 Task: Sort the products in the category "Facial Care & Cosmetics" by price (highest first).
Action: Mouse moved to (282, 122)
Screenshot: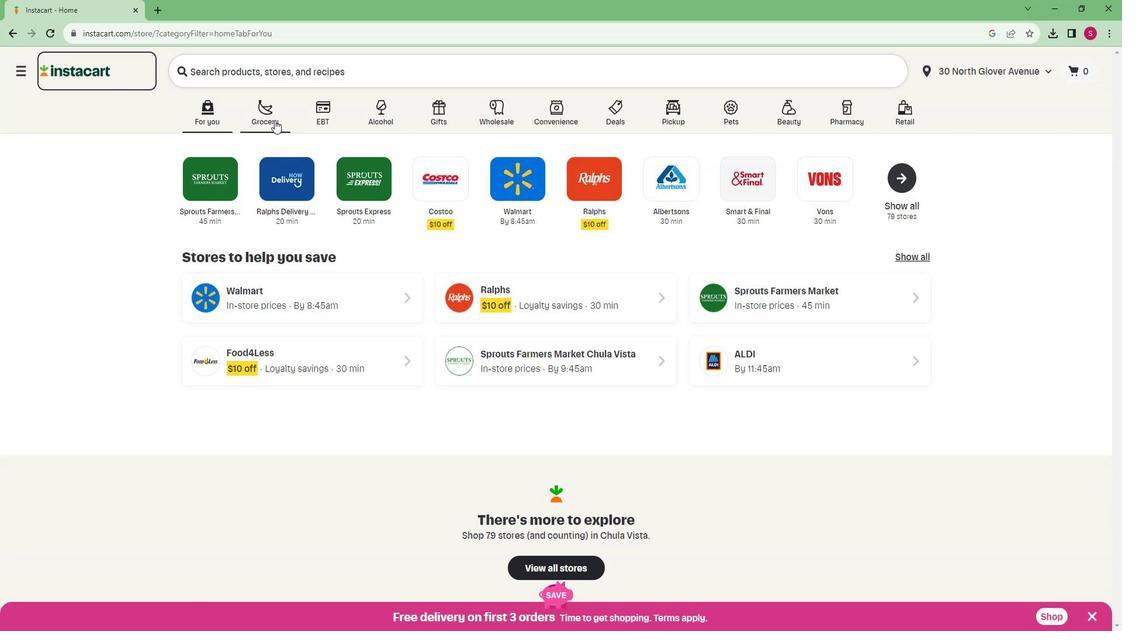 
Action: Mouse pressed left at (282, 122)
Screenshot: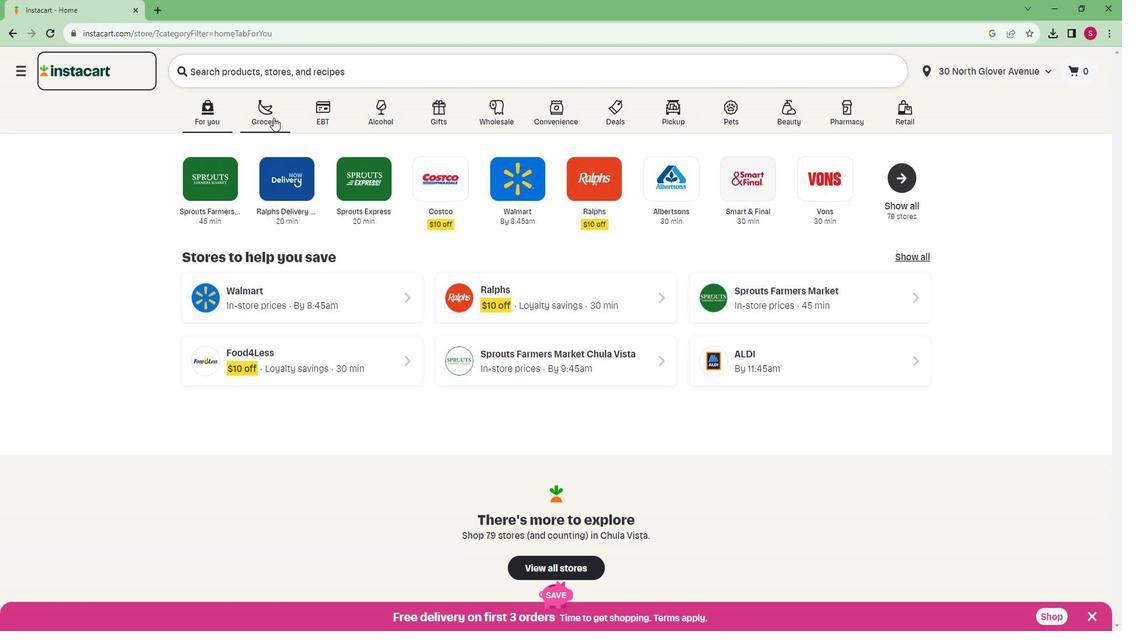 
Action: Mouse moved to (286, 323)
Screenshot: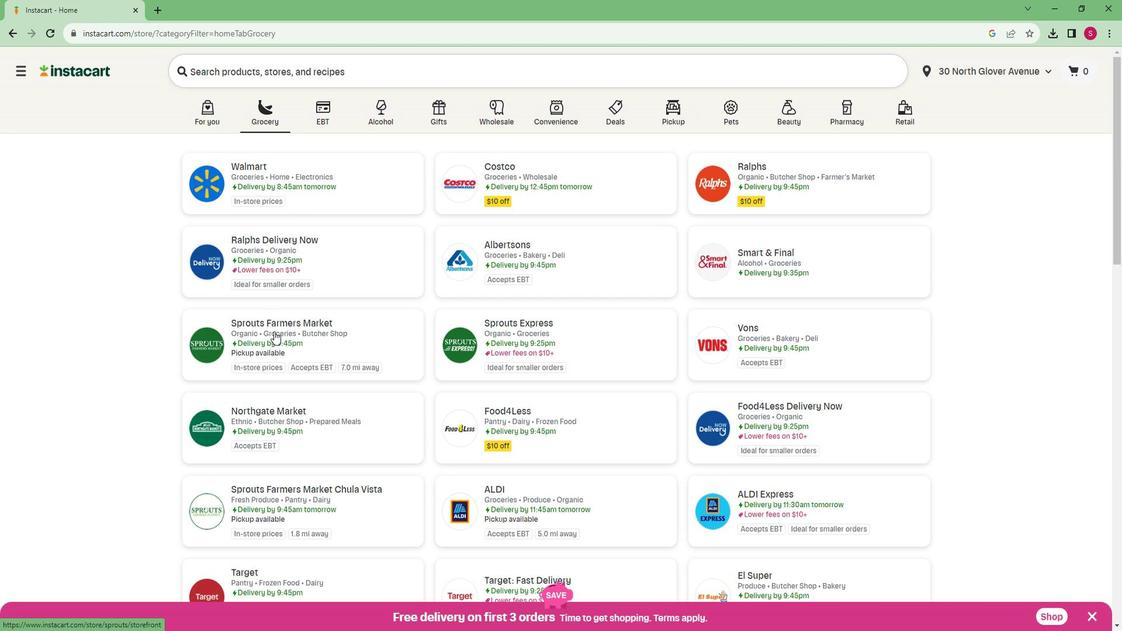 
Action: Mouse pressed left at (286, 323)
Screenshot: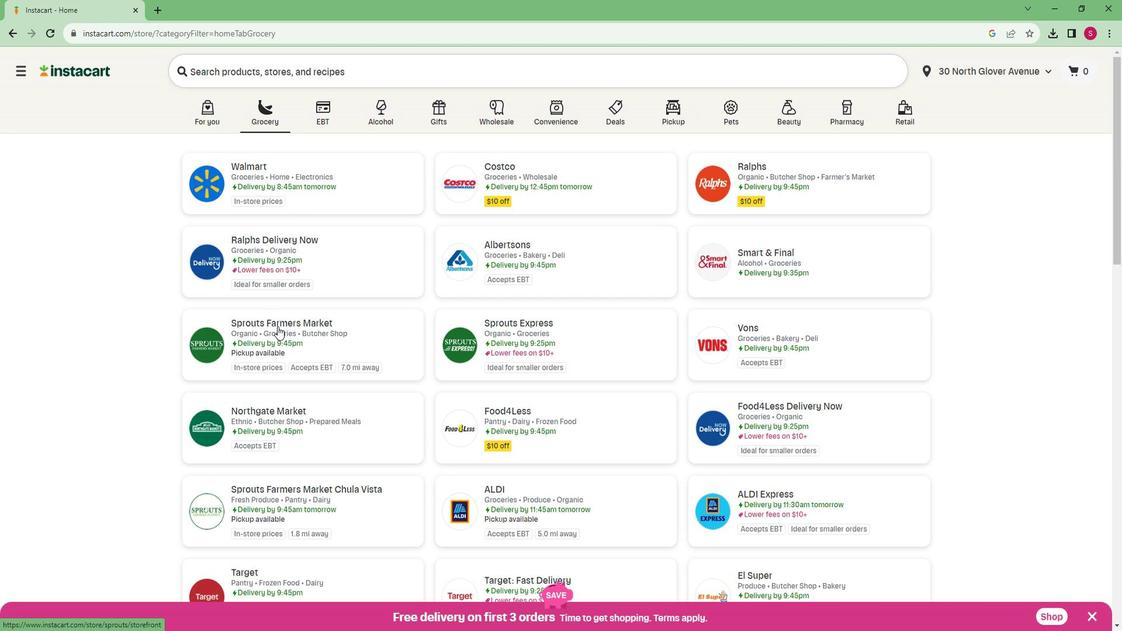 
Action: Mouse moved to (114, 426)
Screenshot: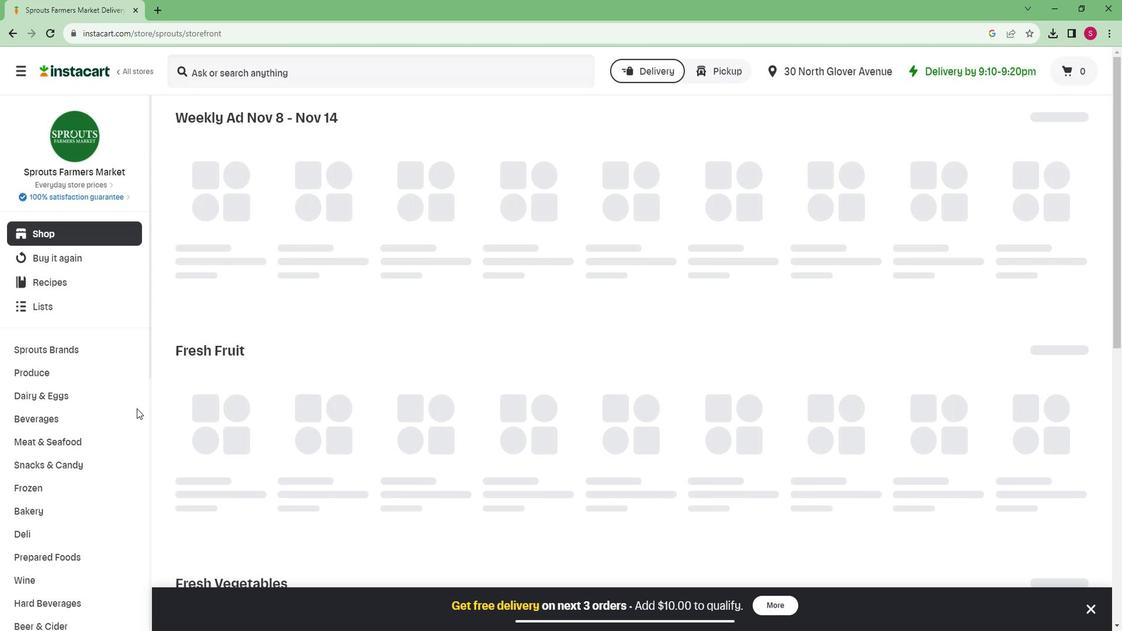 
Action: Mouse scrolled (114, 425) with delta (0, 0)
Screenshot: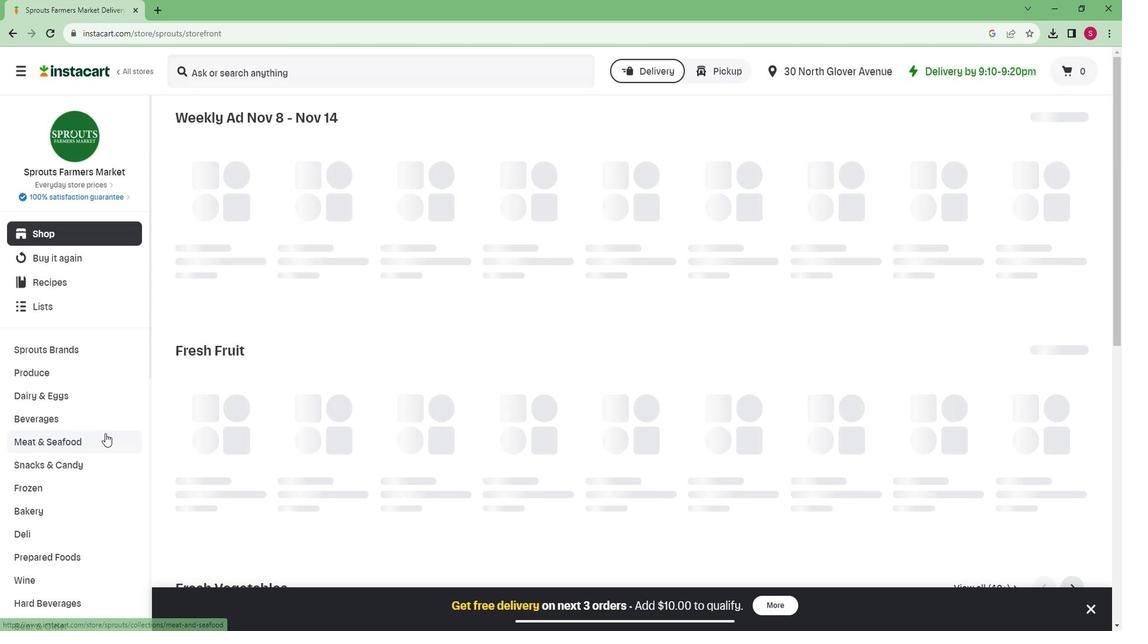 
Action: Mouse scrolled (114, 425) with delta (0, 0)
Screenshot: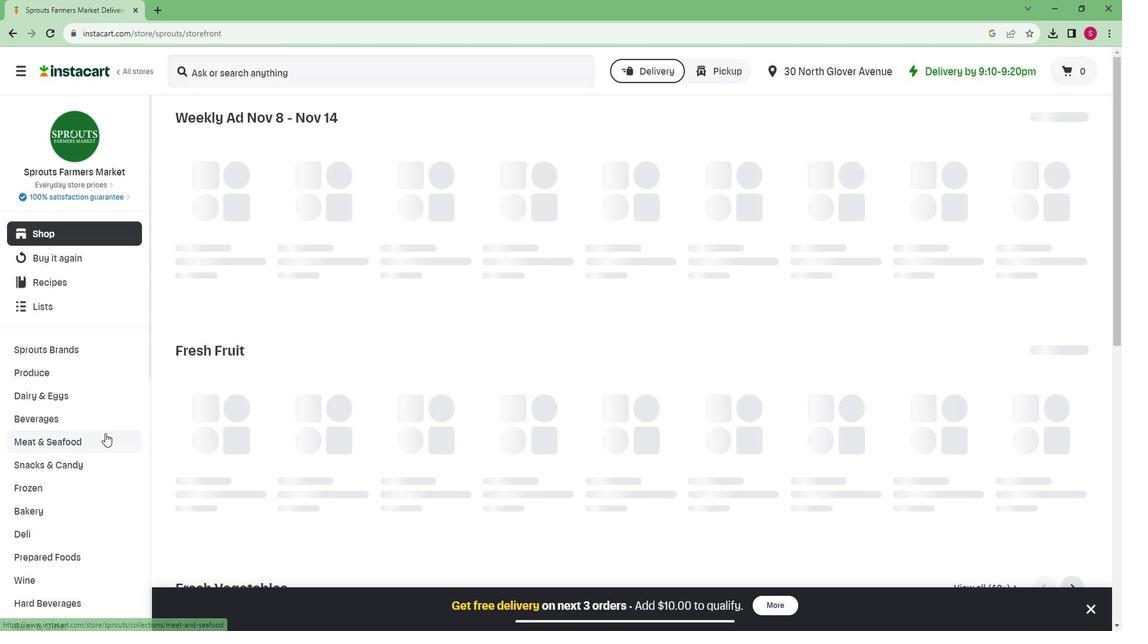 
Action: Mouse scrolled (114, 425) with delta (0, 0)
Screenshot: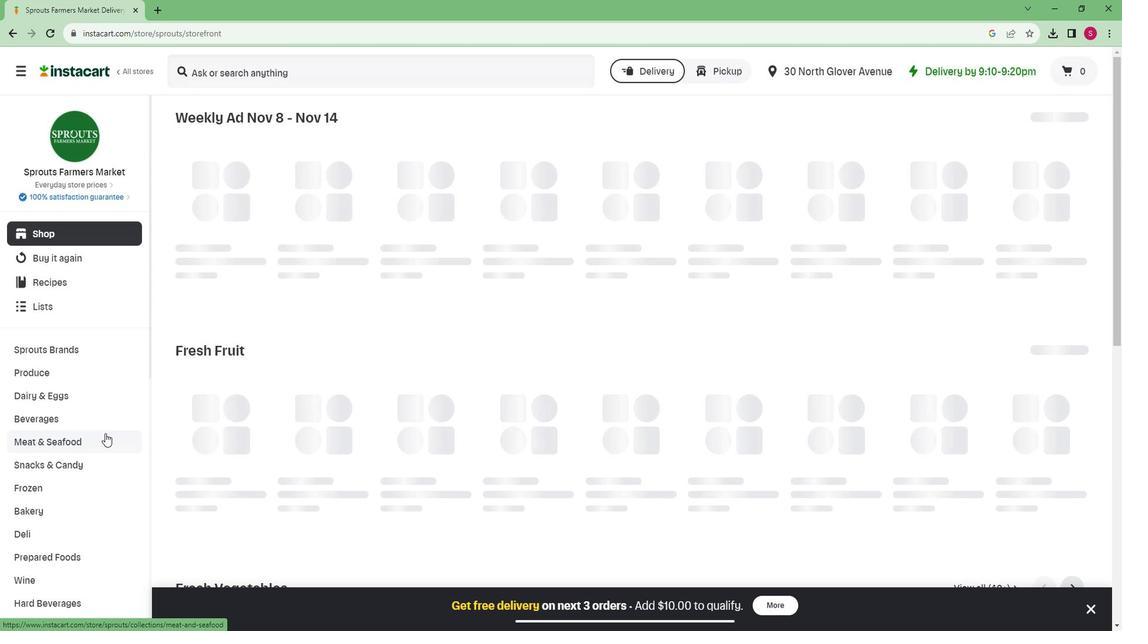 
Action: Mouse scrolled (114, 425) with delta (0, 0)
Screenshot: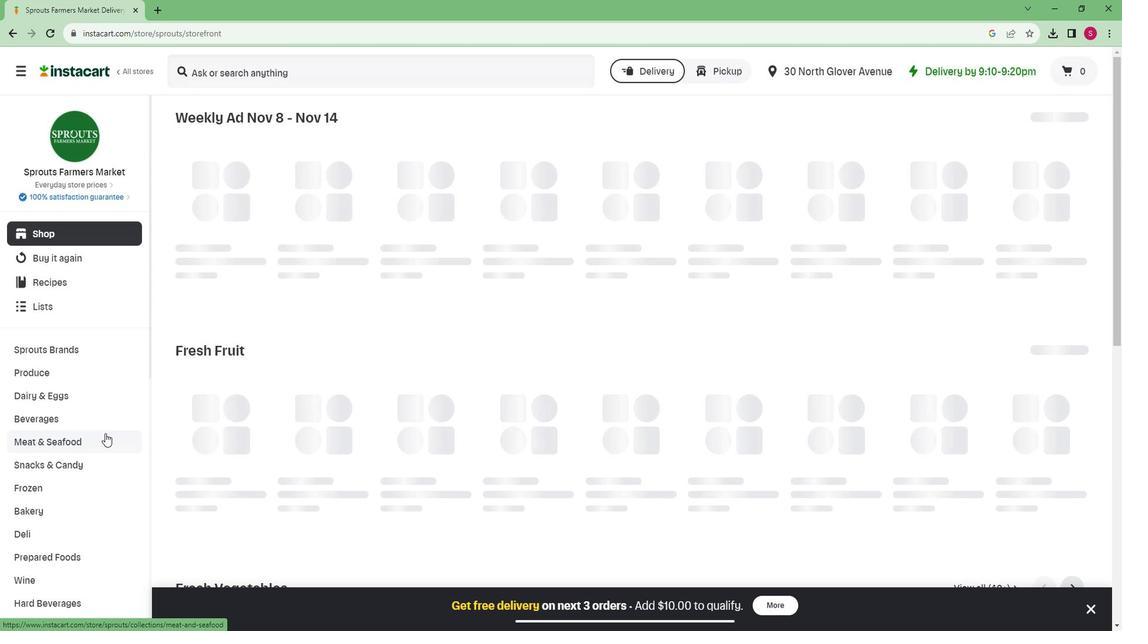 
Action: Mouse scrolled (114, 425) with delta (0, 0)
Screenshot: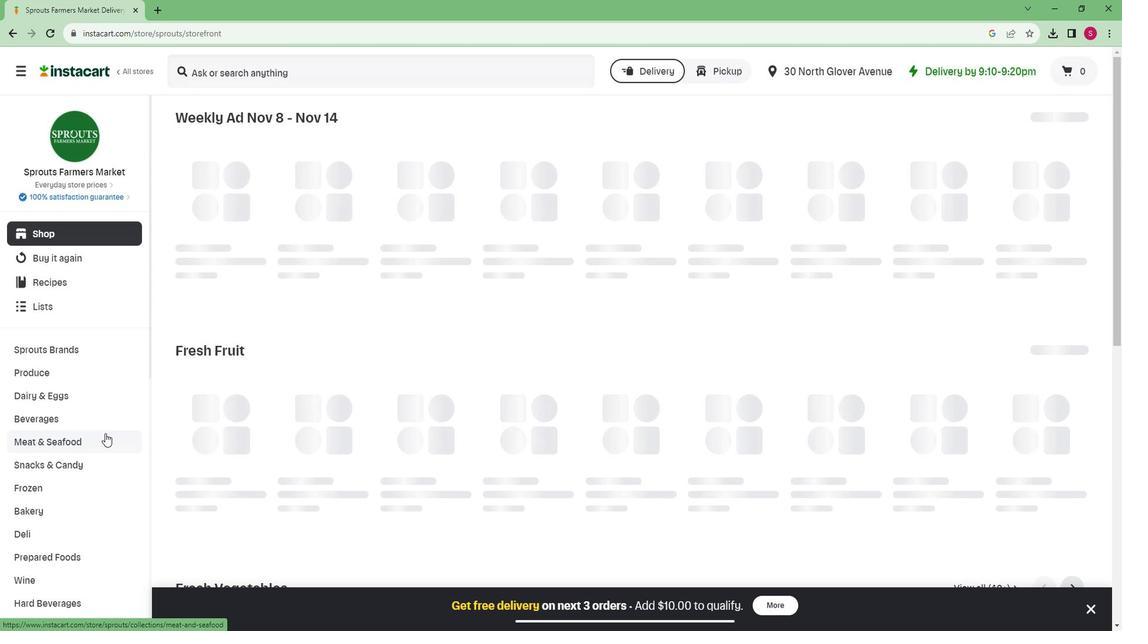 
Action: Mouse scrolled (114, 425) with delta (0, 0)
Screenshot: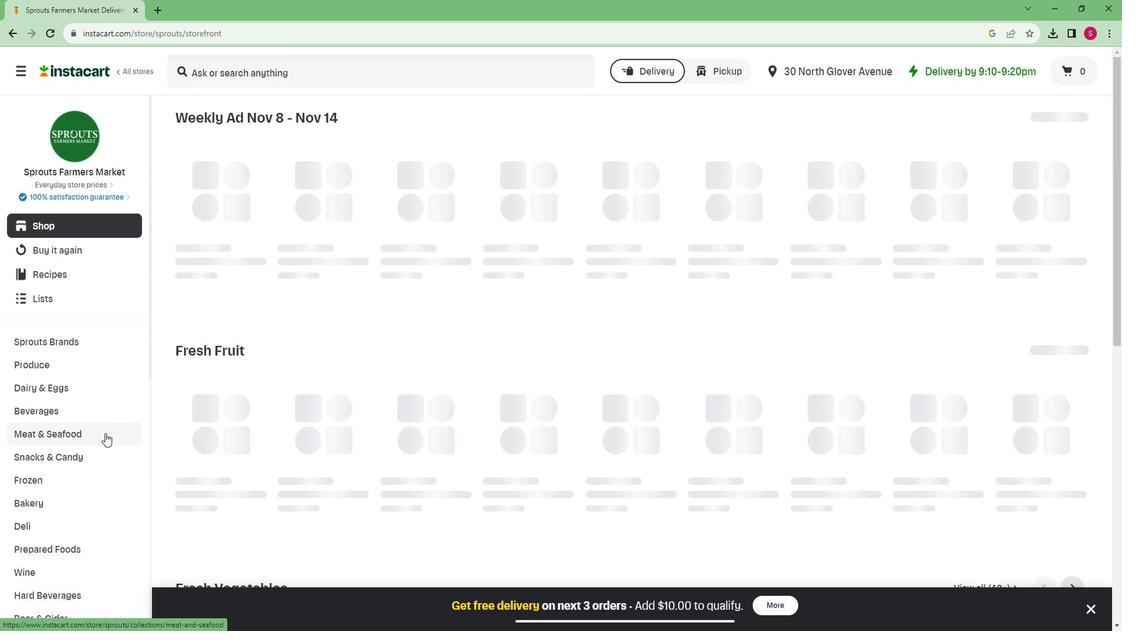
Action: Mouse scrolled (114, 425) with delta (0, 0)
Screenshot: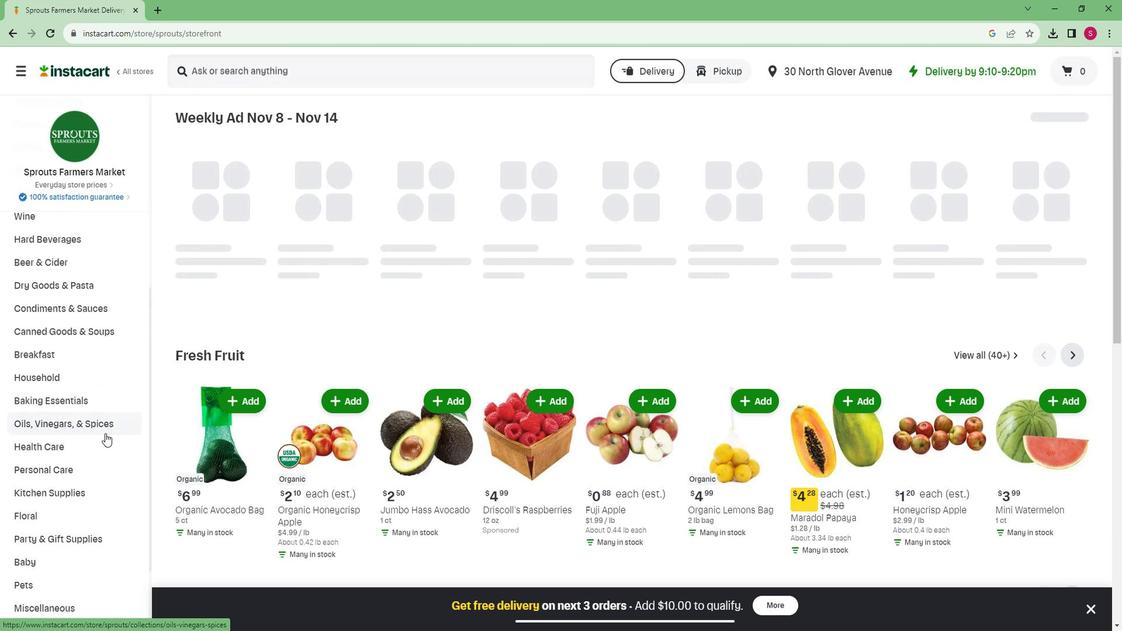 
Action: Mouse scrolled (114, 425) with delta (0, 0)
Screenshot: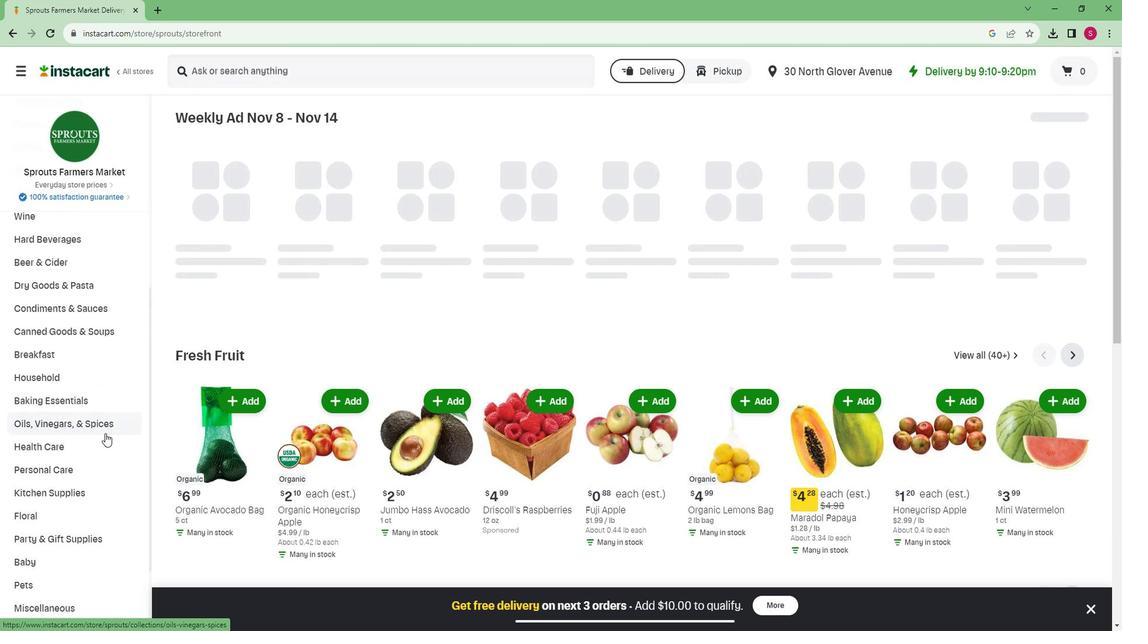 
Action: Mouse scrolled (114, 425) with delta (0, 0)
Screenshot: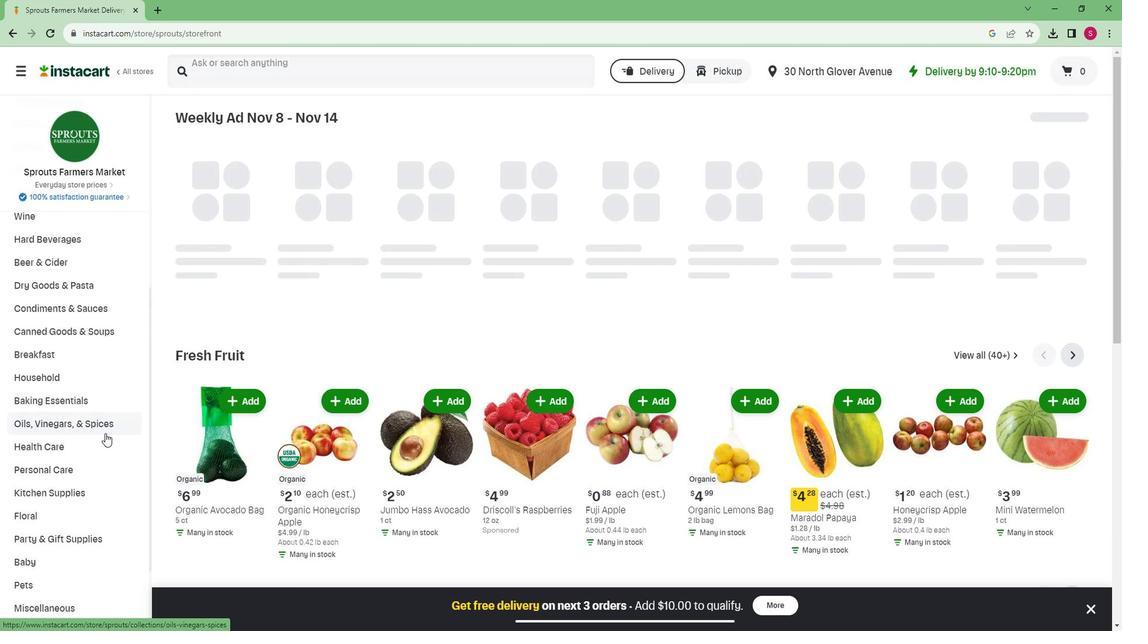 
Action: Mouse scrolled (114, 425) with delta (0, 0)
Screenshot: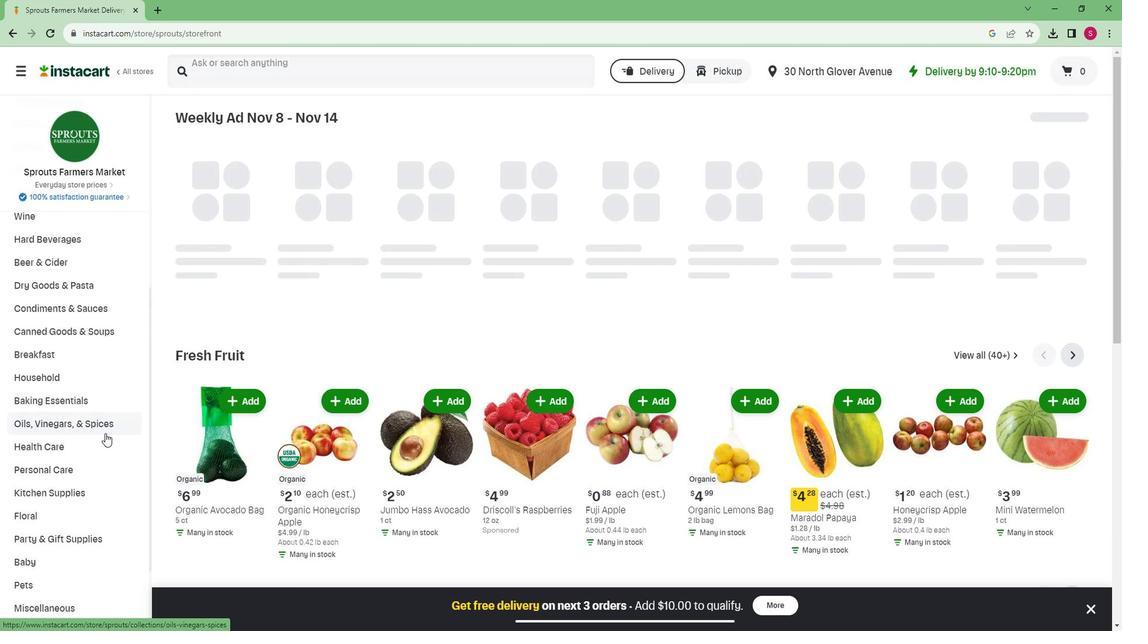 
Action: Mouse moved to (45, 578)
Screenshot: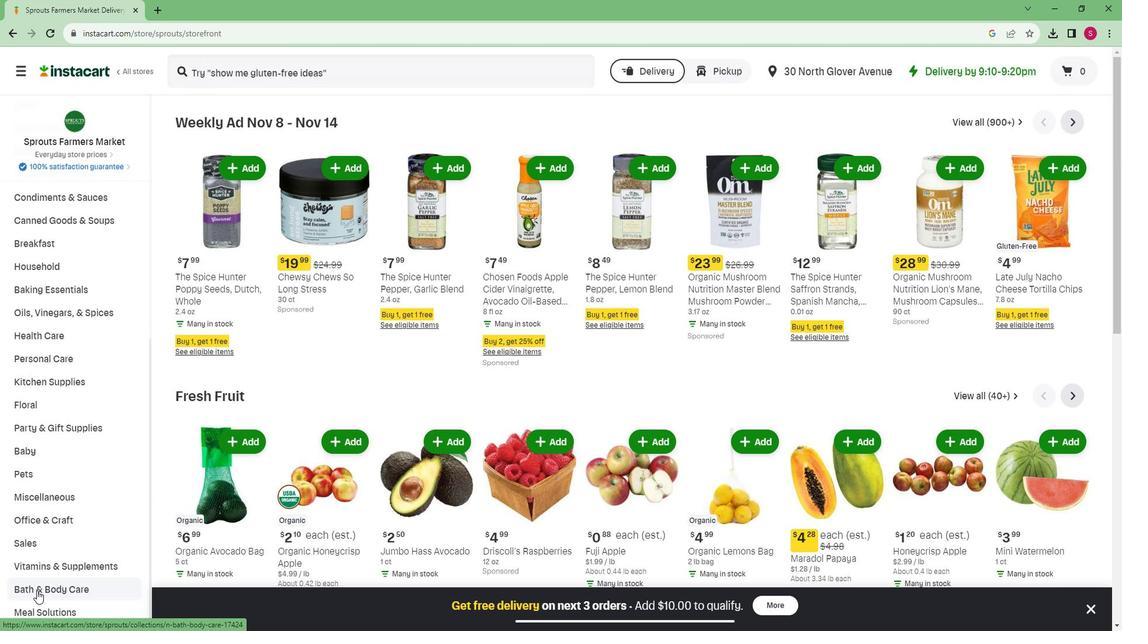
Action: Mouse pressed left at (45, 578)
Screenshot: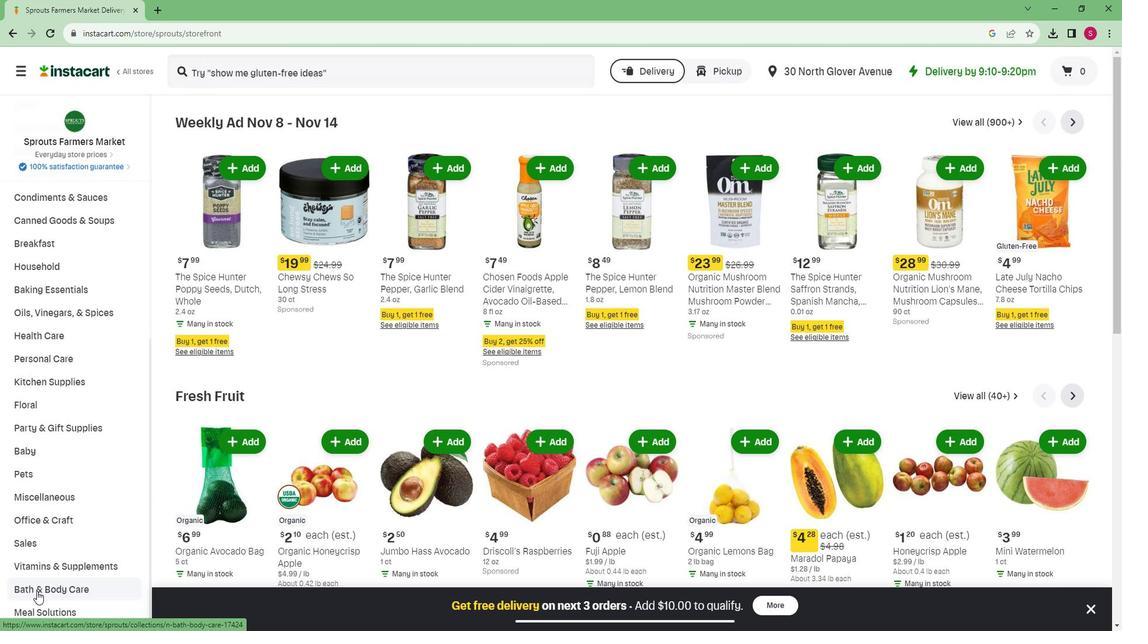 
Action: Mouse moved to (666, 156)
Screenshot: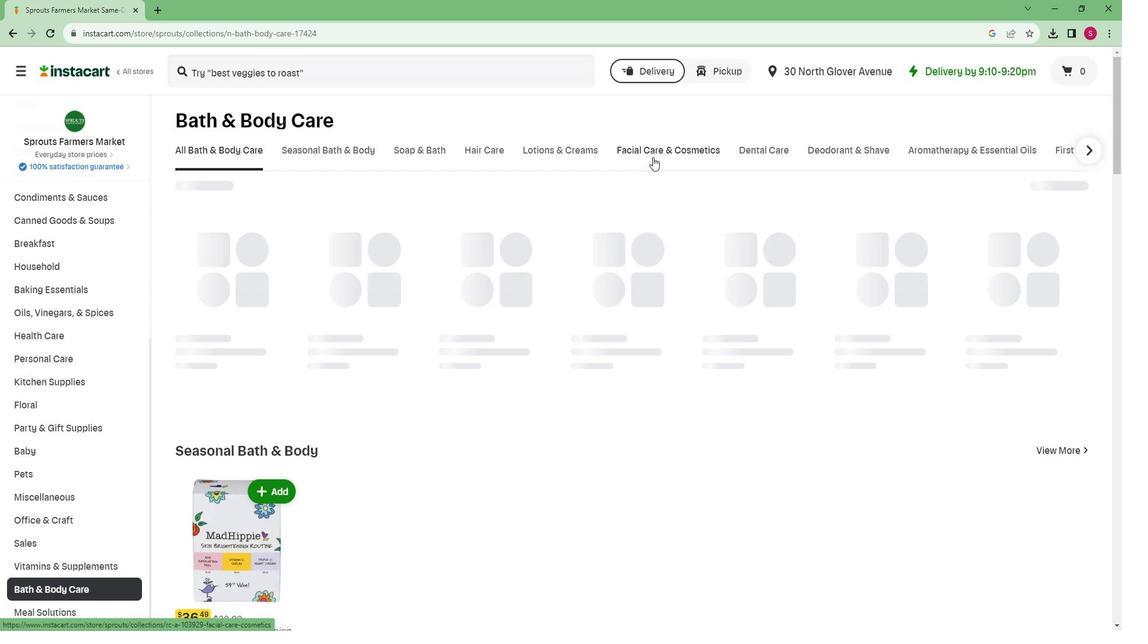 
Action: Mouse pressed left at (666, 156)
Screenshot: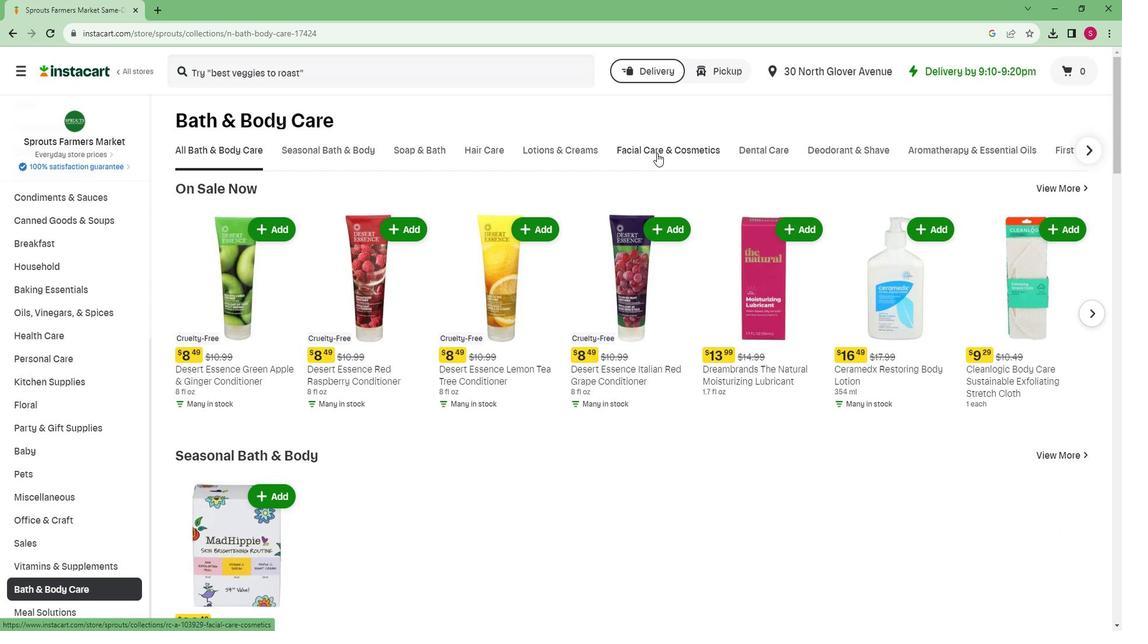 
Action: Mouse moved to (1060, 194)
Screenshot: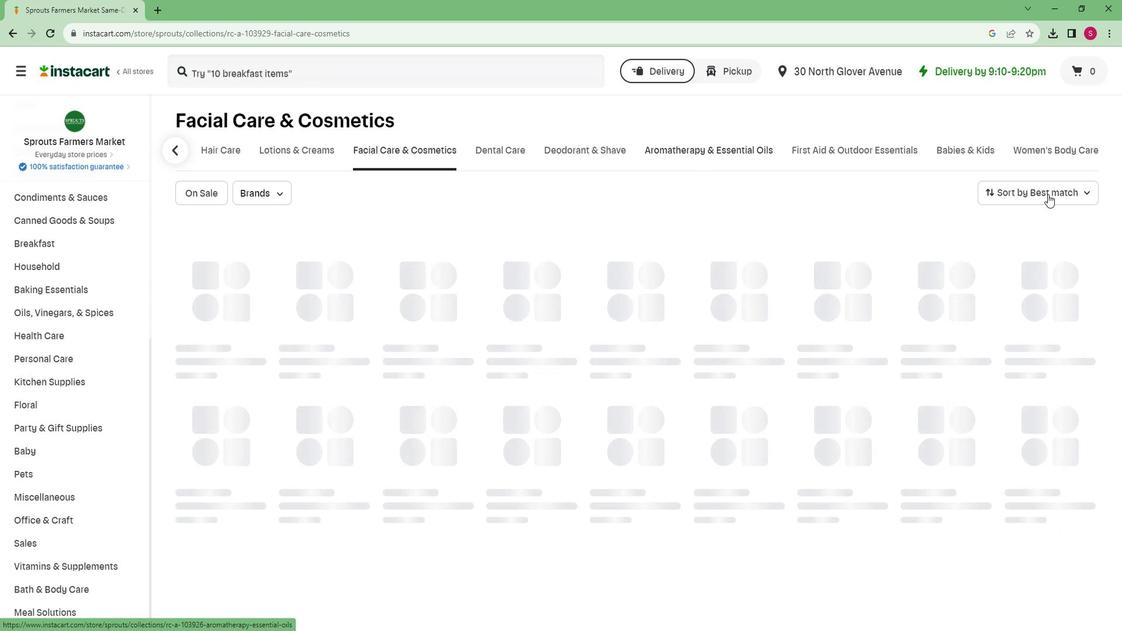 
Action: Mouse pressed left at (1060, 194)
Screenshot: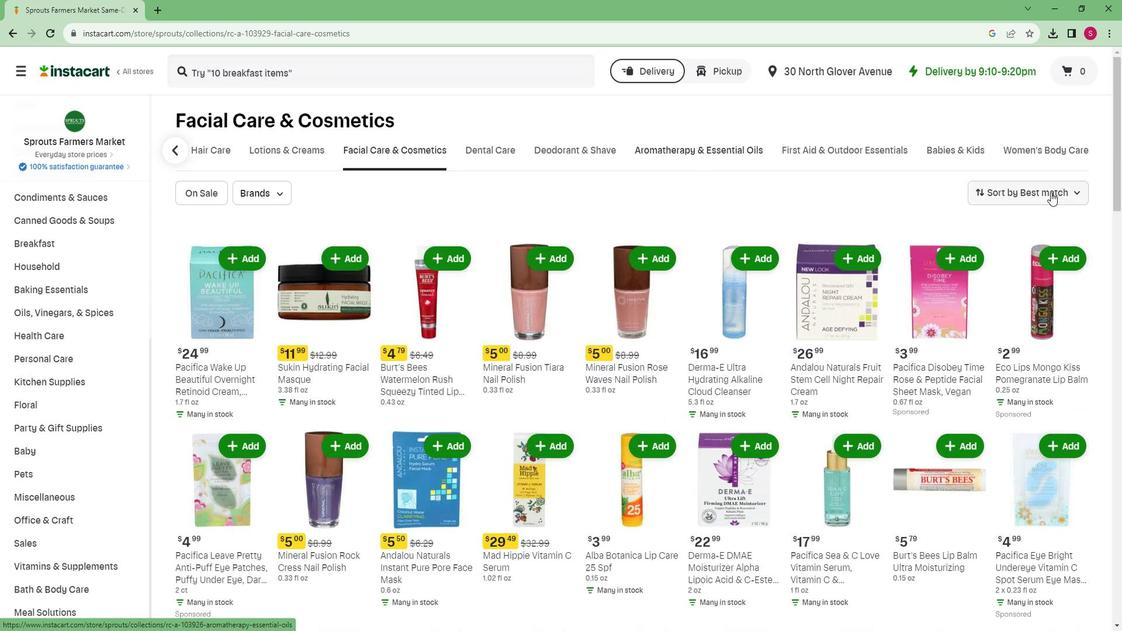 
Action: Mouse moved to (1023, 274)
Screenshot: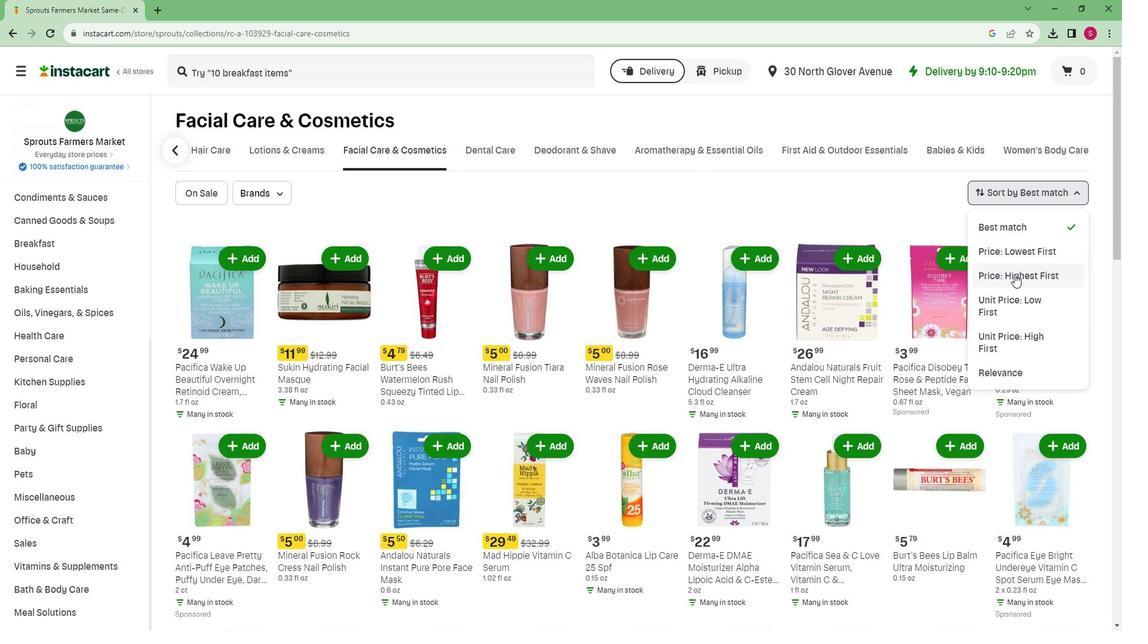 
Action: Mouse pressed left at (1023, 274)
Screenshot: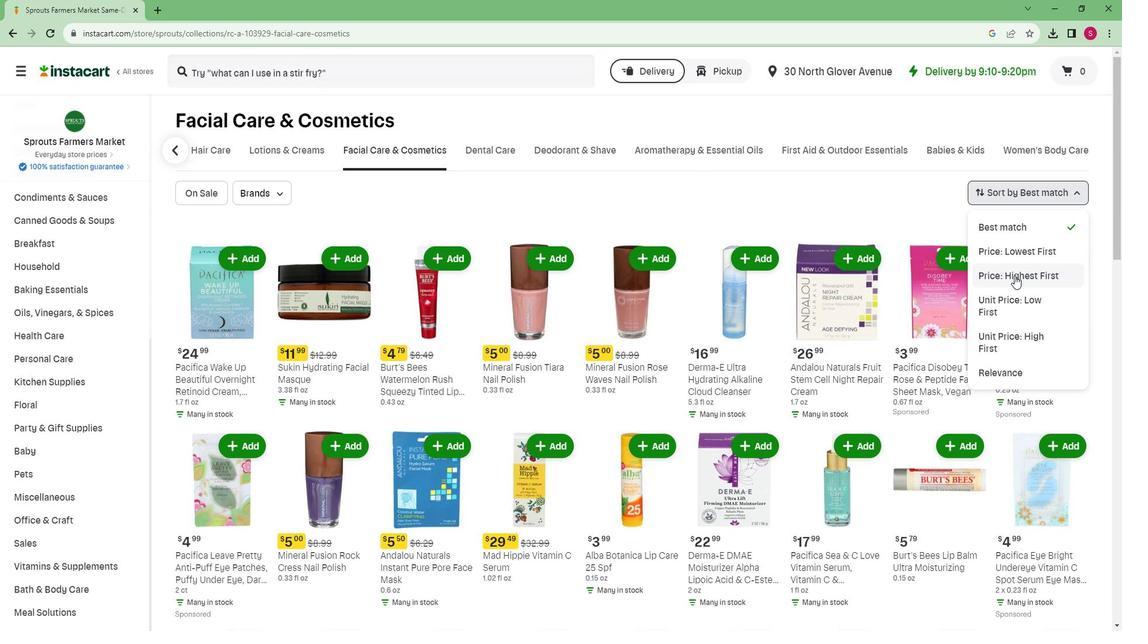 
Action: Mouse moved to (832, 298)
Screenshot: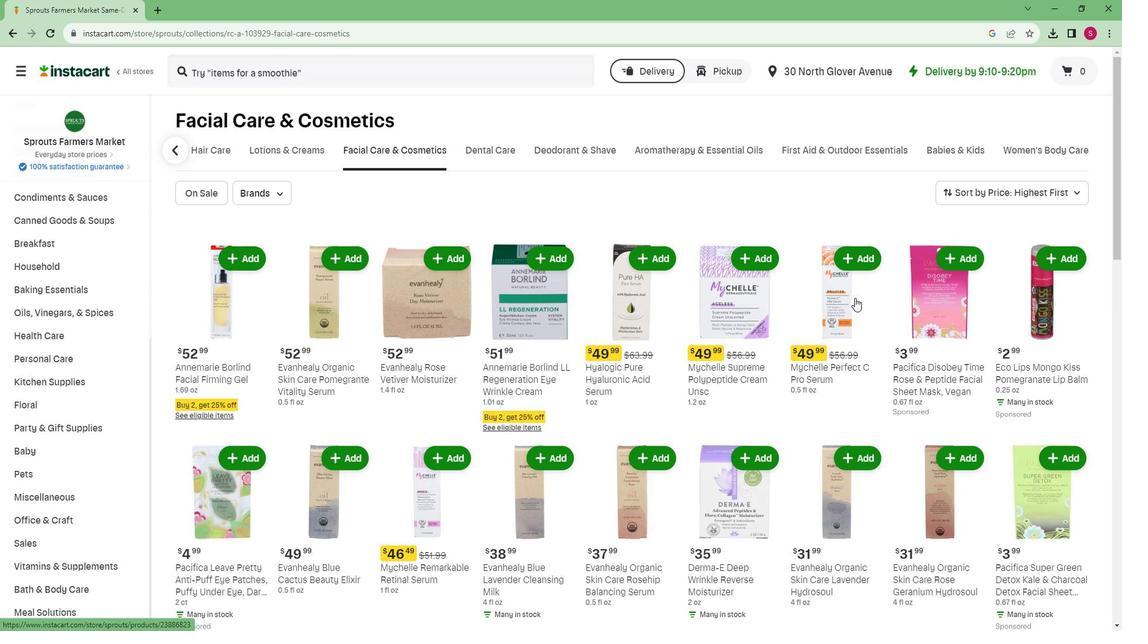 
